 Task: Toggle the option "Help improve security on the web for everyone".
Action: Mouse moved to (1295, 34)
Screenshot: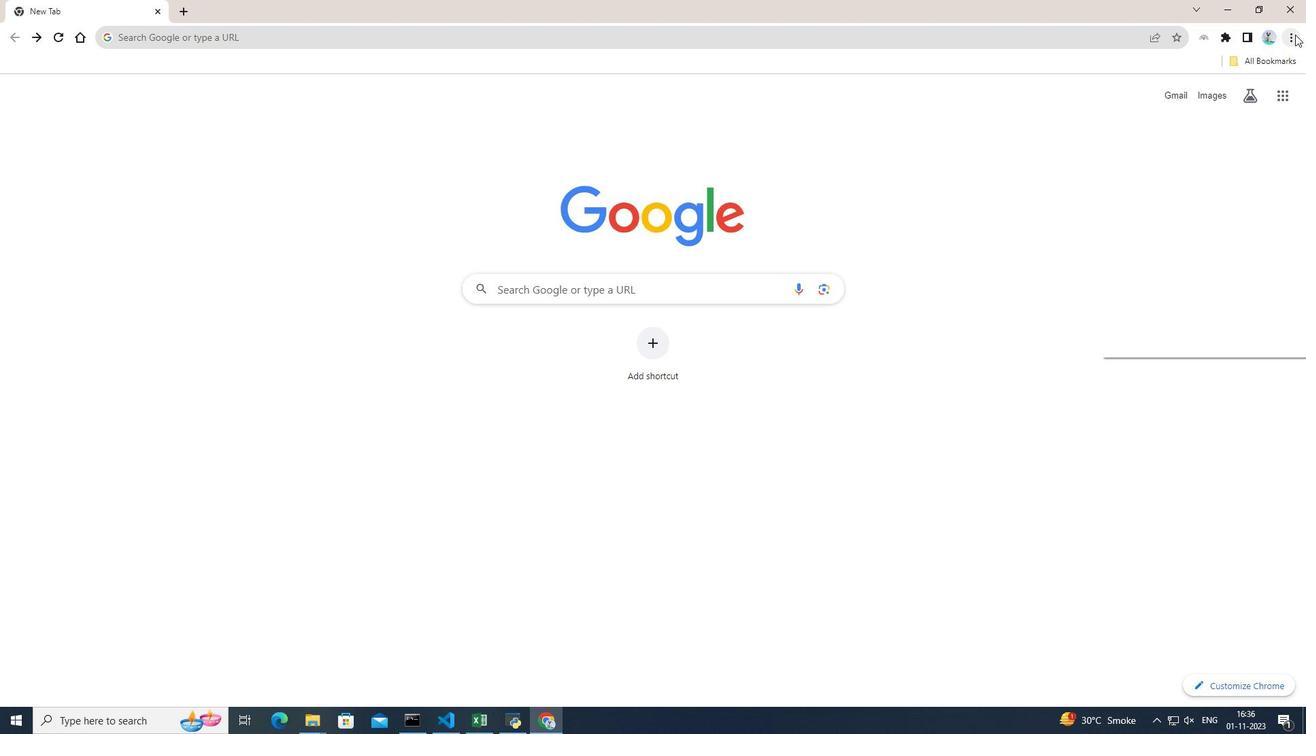 
Action: Mouse pressed left at (1295, 34)
Screenshot: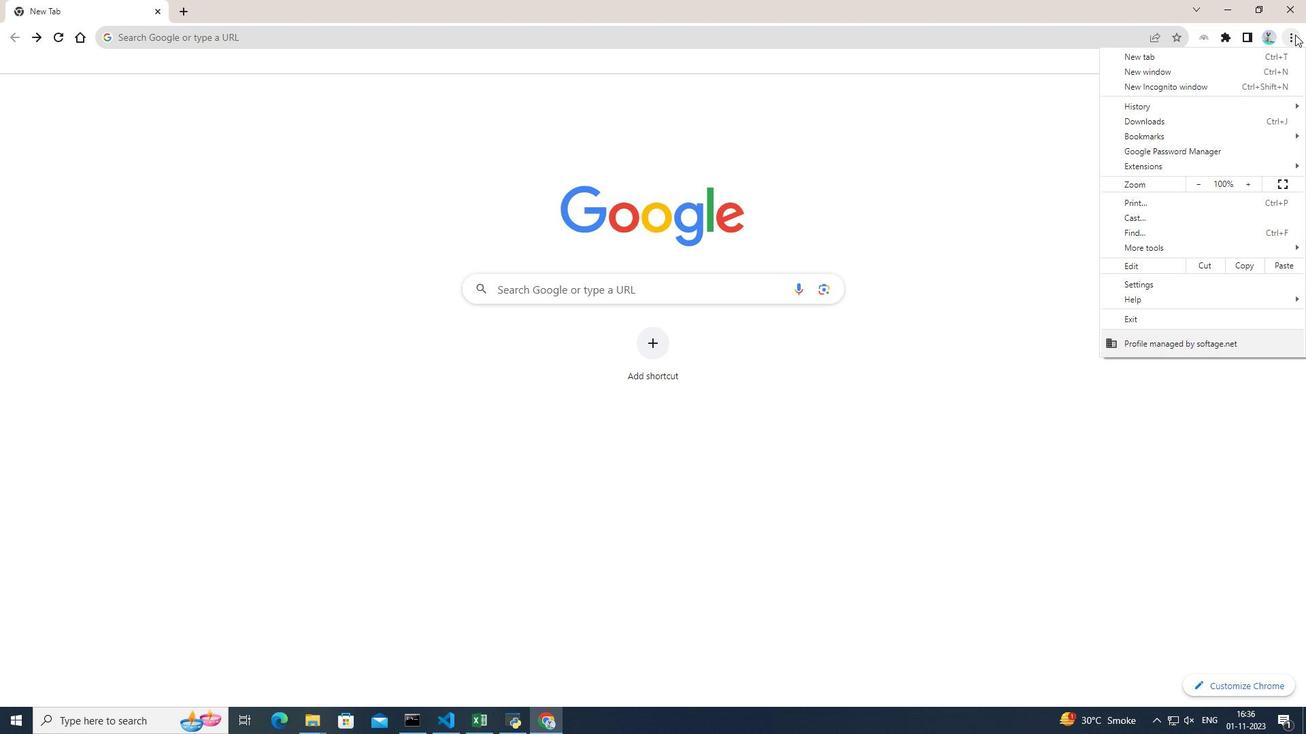 
Action: Mouse pressed left at (1295, 34)
Screenshot: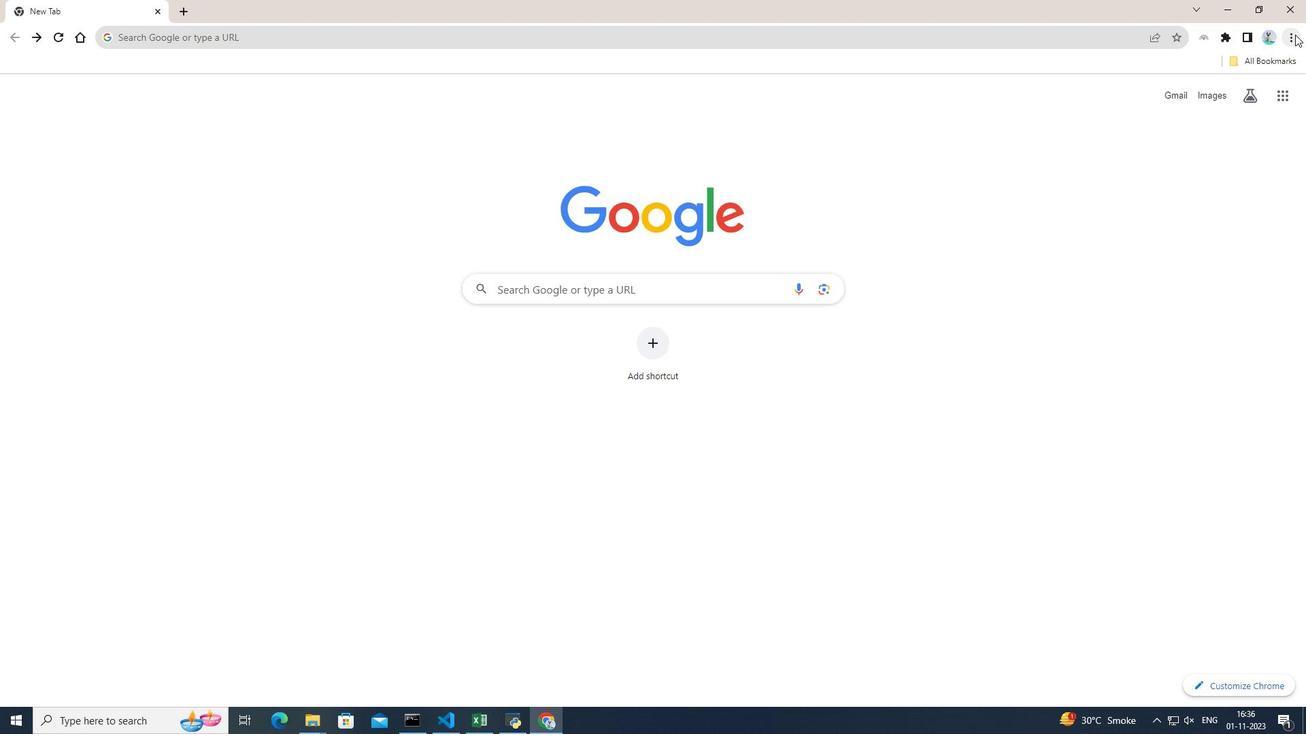 
Action: Mouse pressed left at (1295, 34)
Screenshot: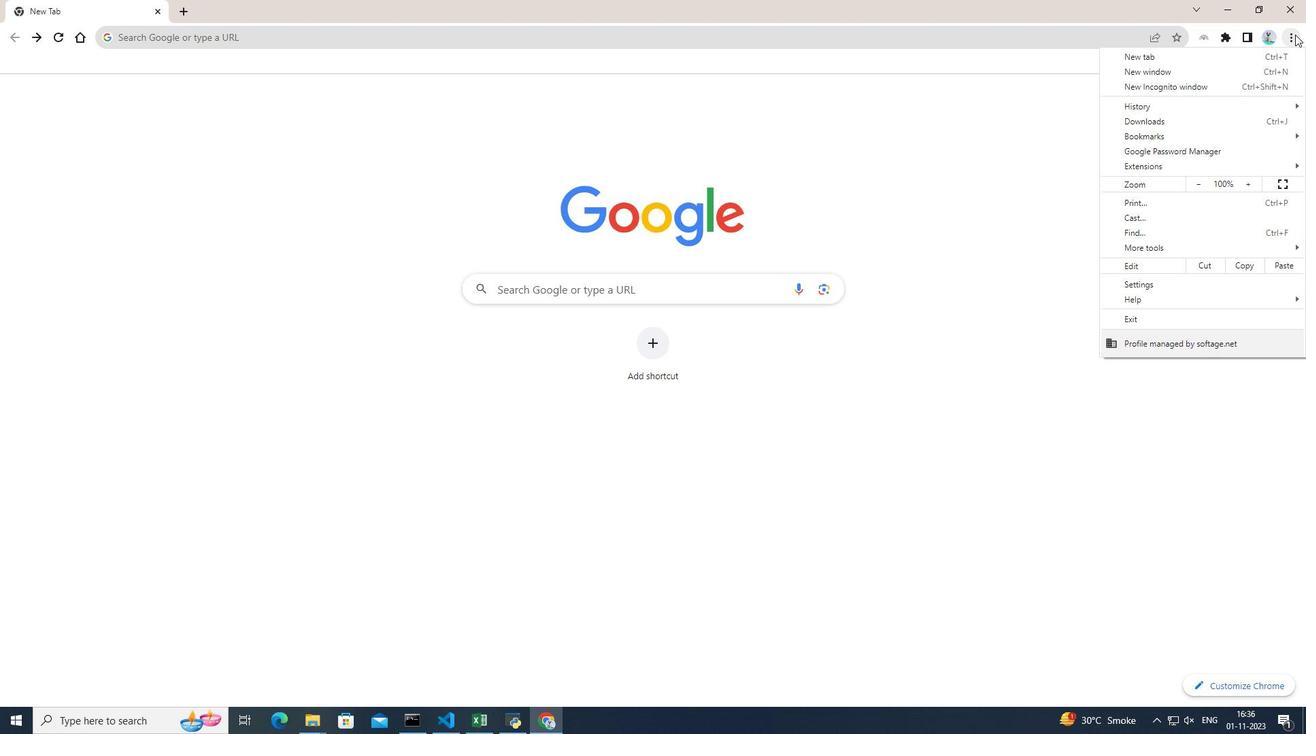 
Action: Mouse moved to (1173, 283)
Screenshot: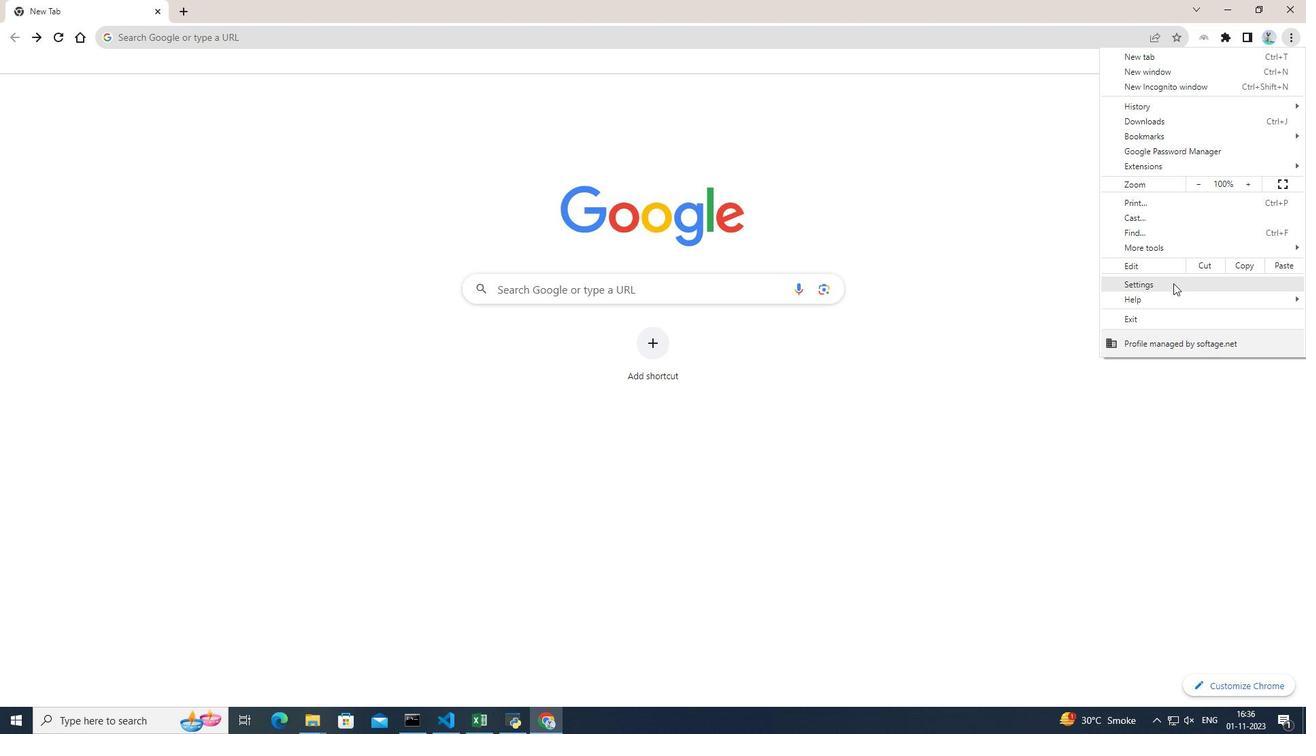 
Action: Mouse pressed left at (1173, 283)
Screenshot: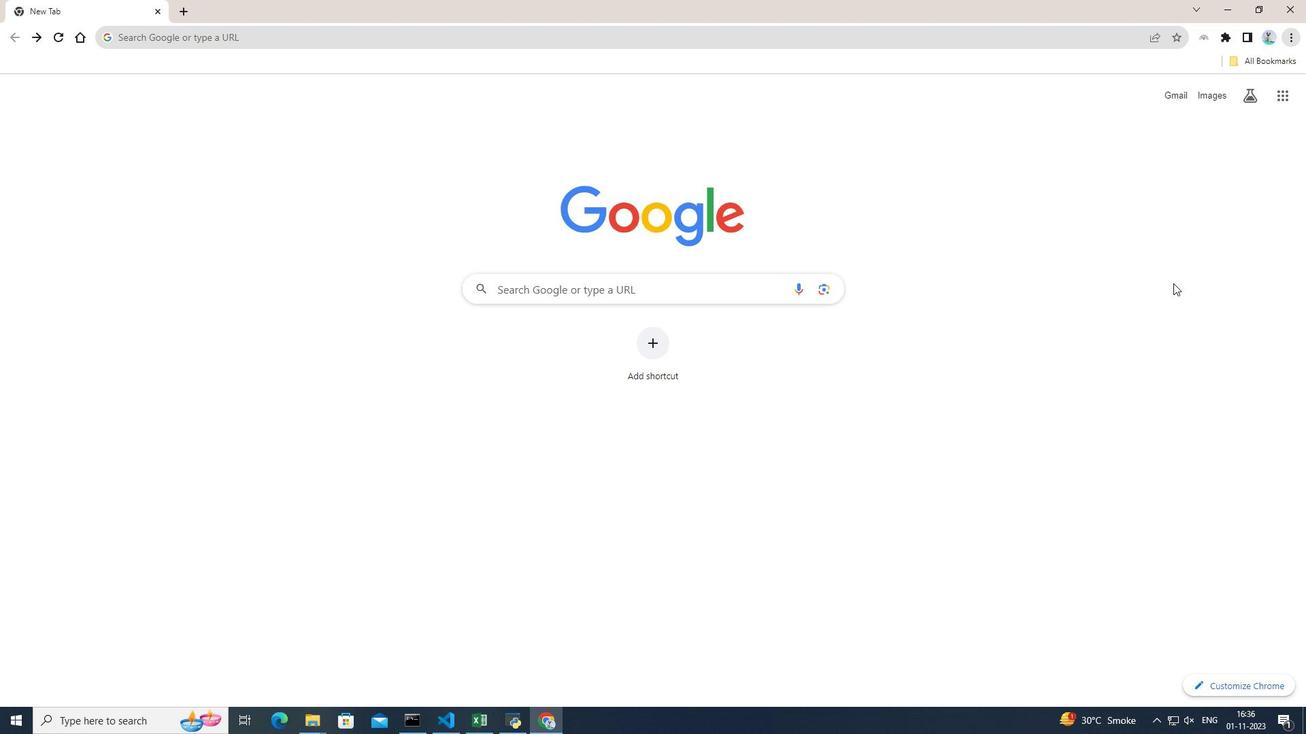 
Action: Mouse moved to (89, 163)
Screenshot: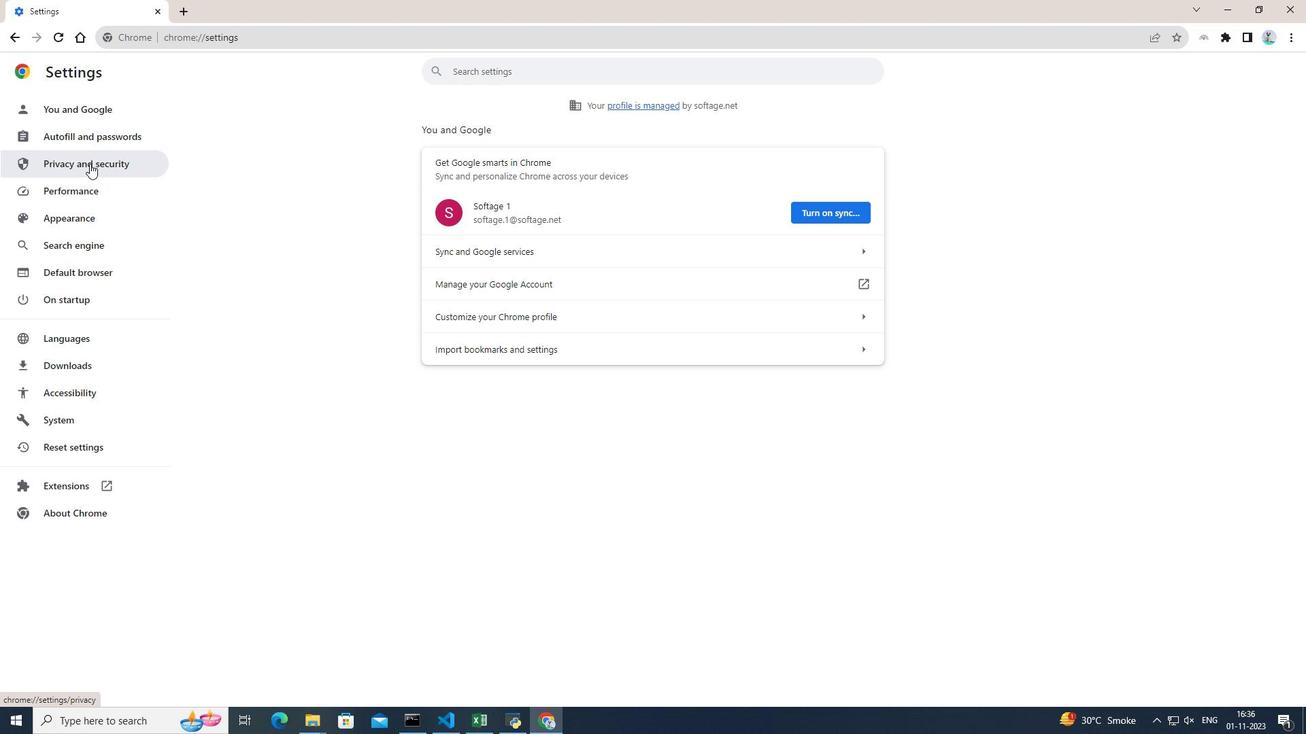 
Action: Mouse pressed left at (89, 163)
Screenshot: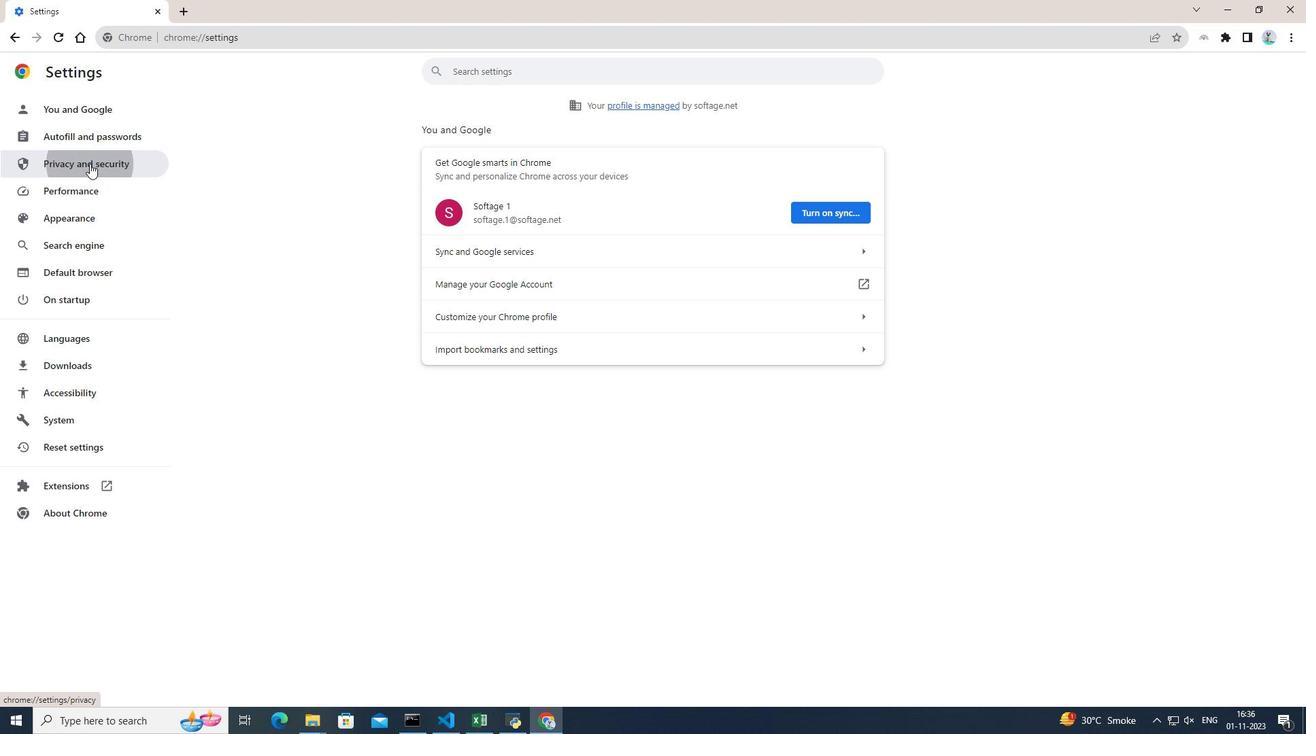 
Action: Mouse moved to (624, 385)
Screenshot: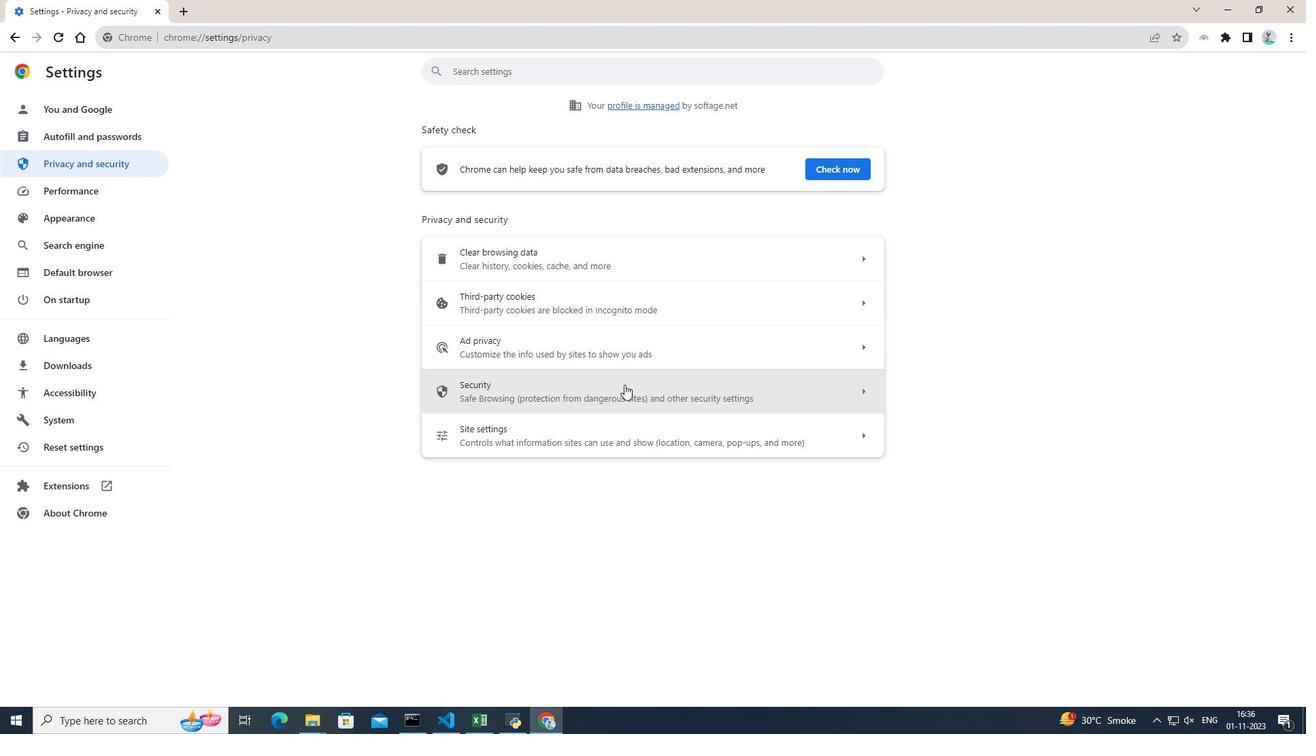 
Action: Mouse pressed left at (624, 385)
Screenshot: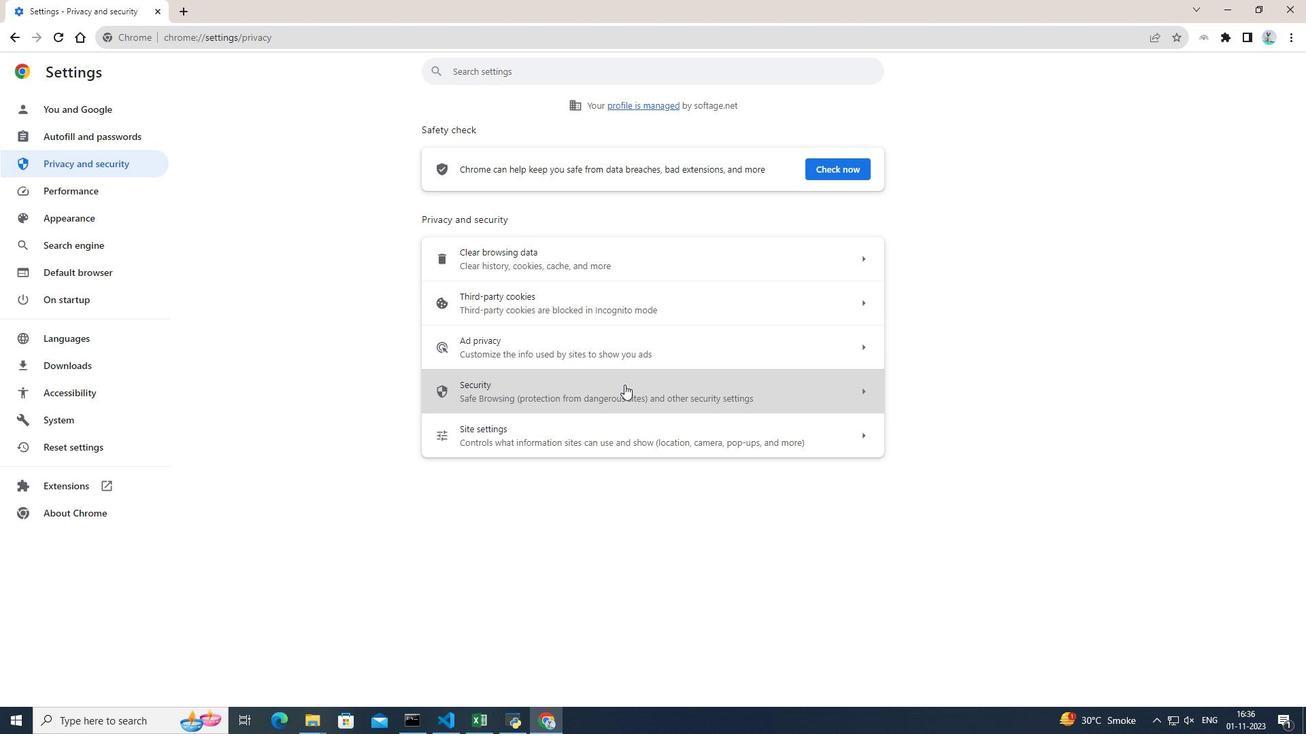 
Action: Mouse moved to (610, 385)
Screenshot: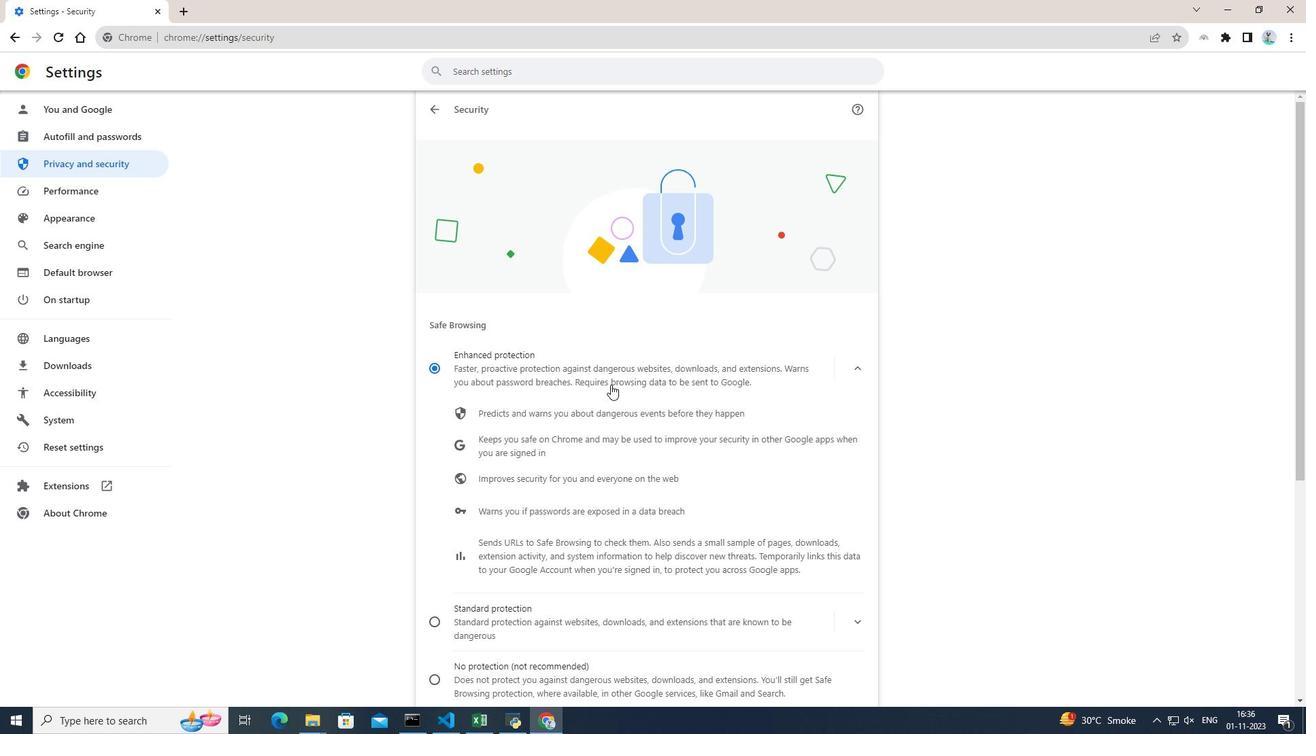 
Action: Mouse scrolled (610, 384) with delta (0, 0)
Screenshot: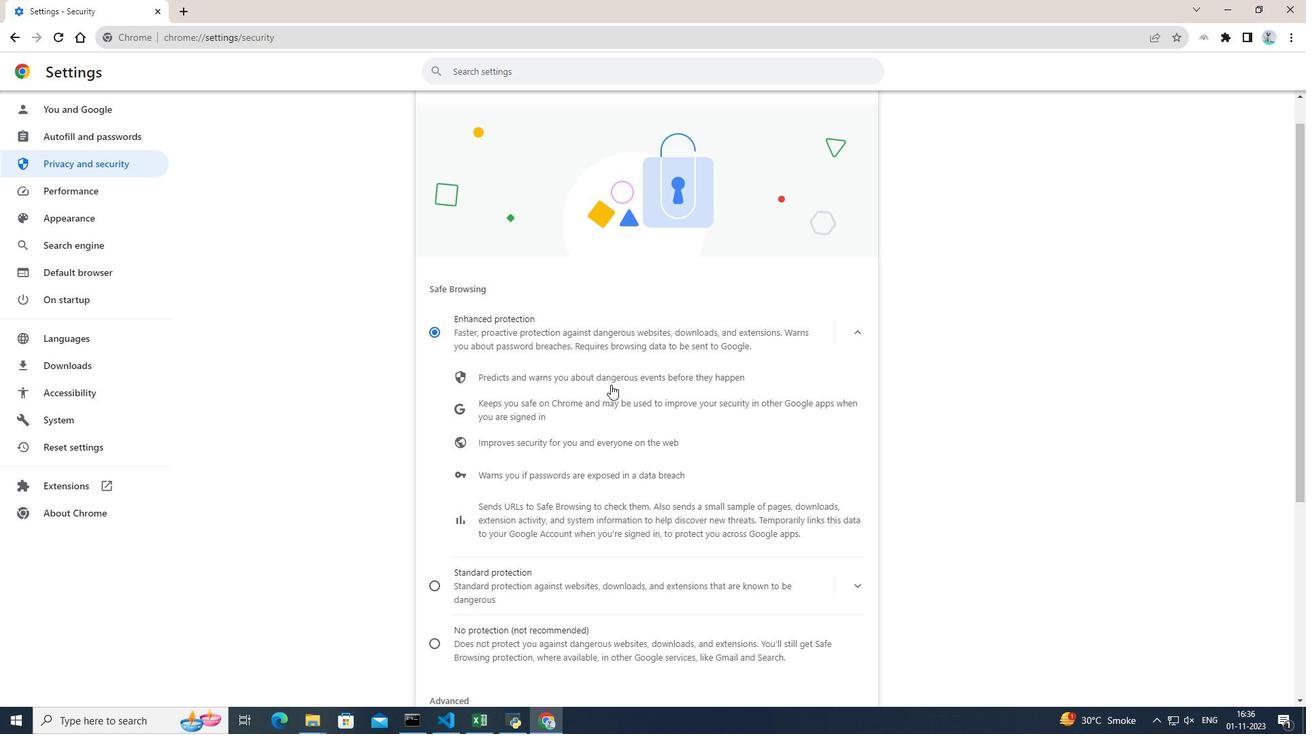 
Action: Mouse scrolled (610, 384) with delta (0, 0)
Screenshot: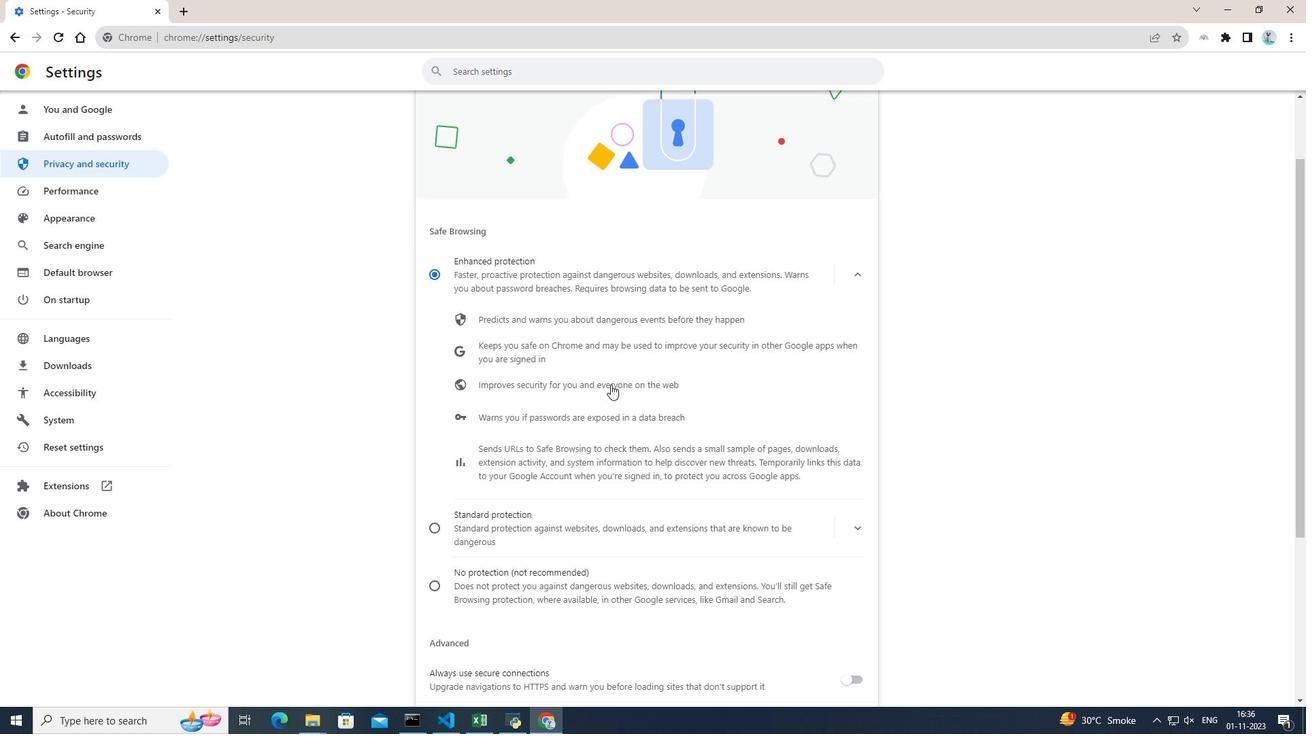 
Action: Mouse moved to (434, 484)
Screenshot: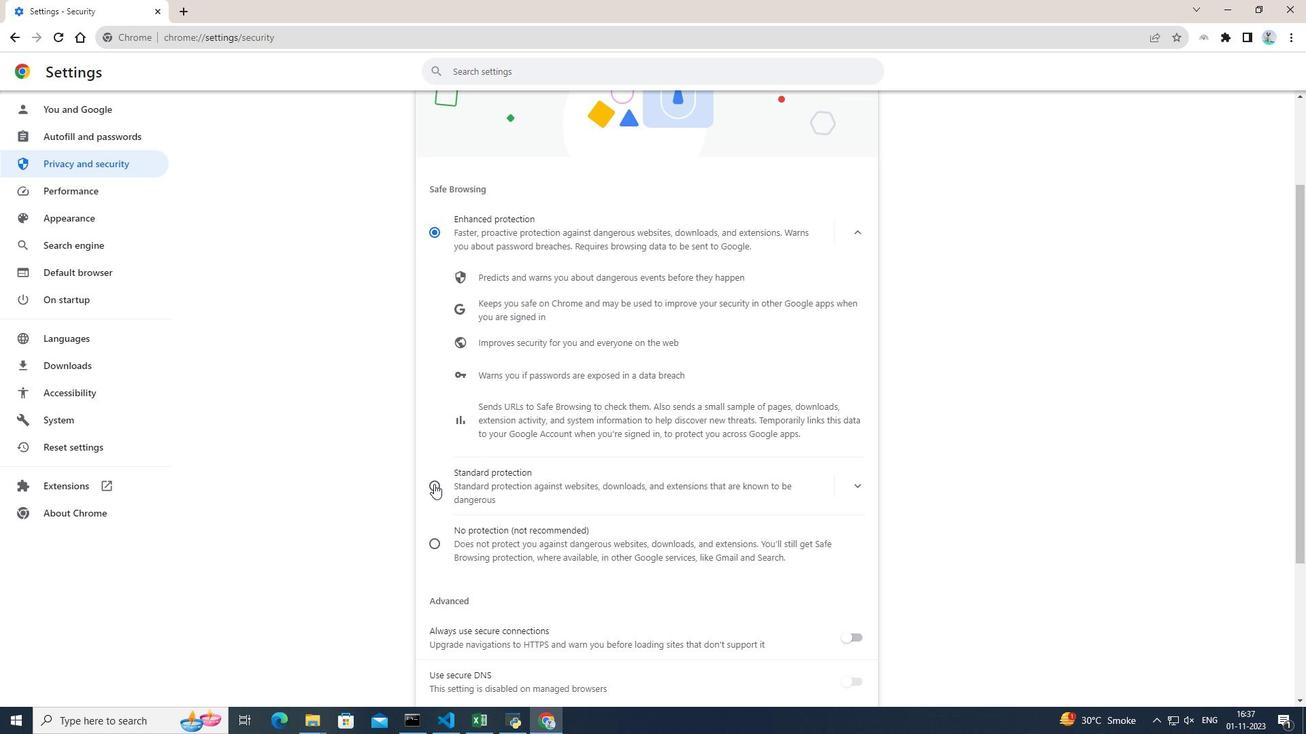 
Action: Mouse pressed left at (434, 484)
Screenshot: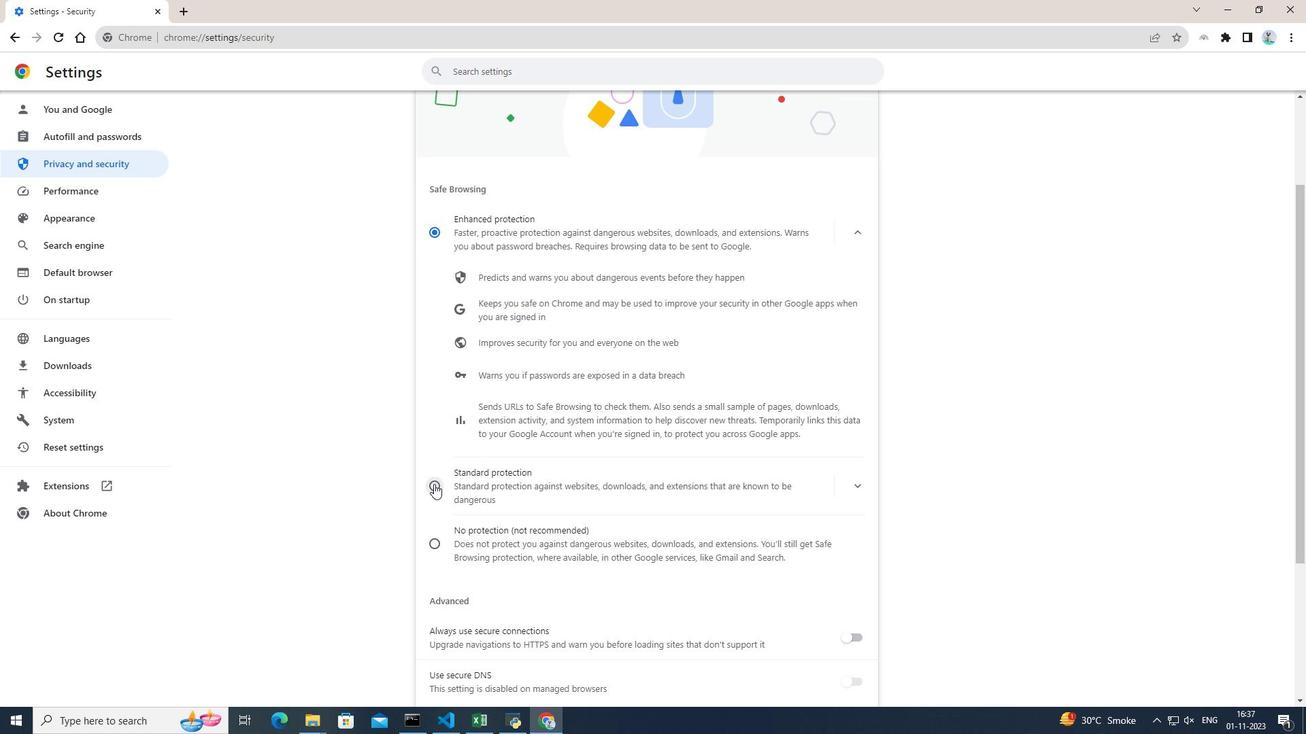 
Action: Mouse moved to (849, 444)
Screenshot: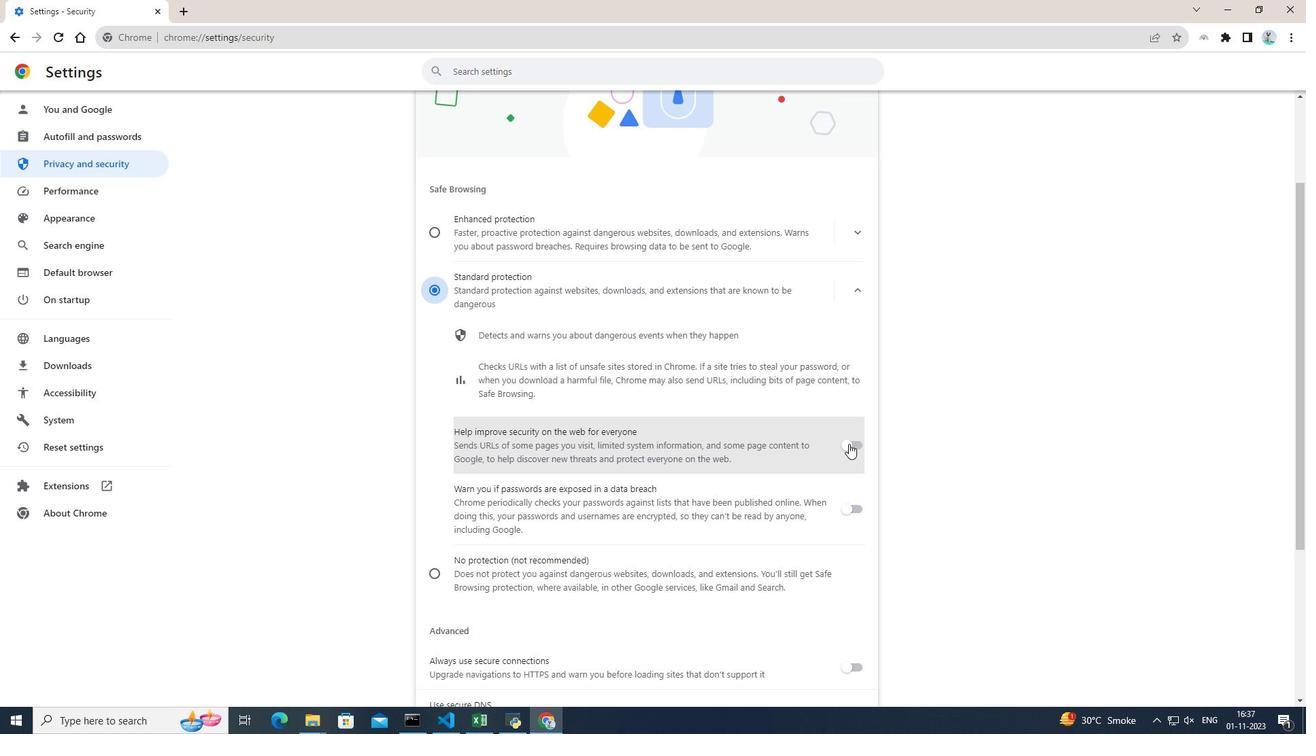 
Action: Mouse pressed left at (849, 444)
Screenshot: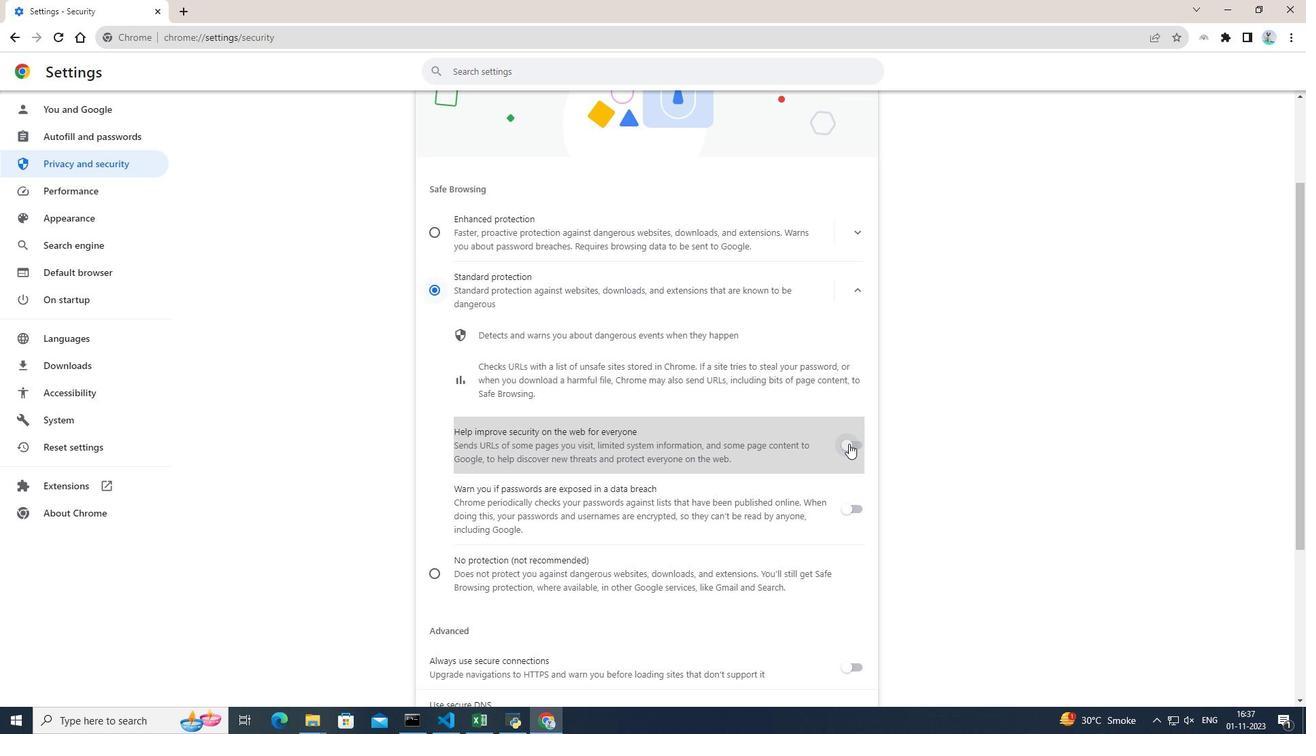 
Action: Mouse moved to (1024, 449)
Screenshot: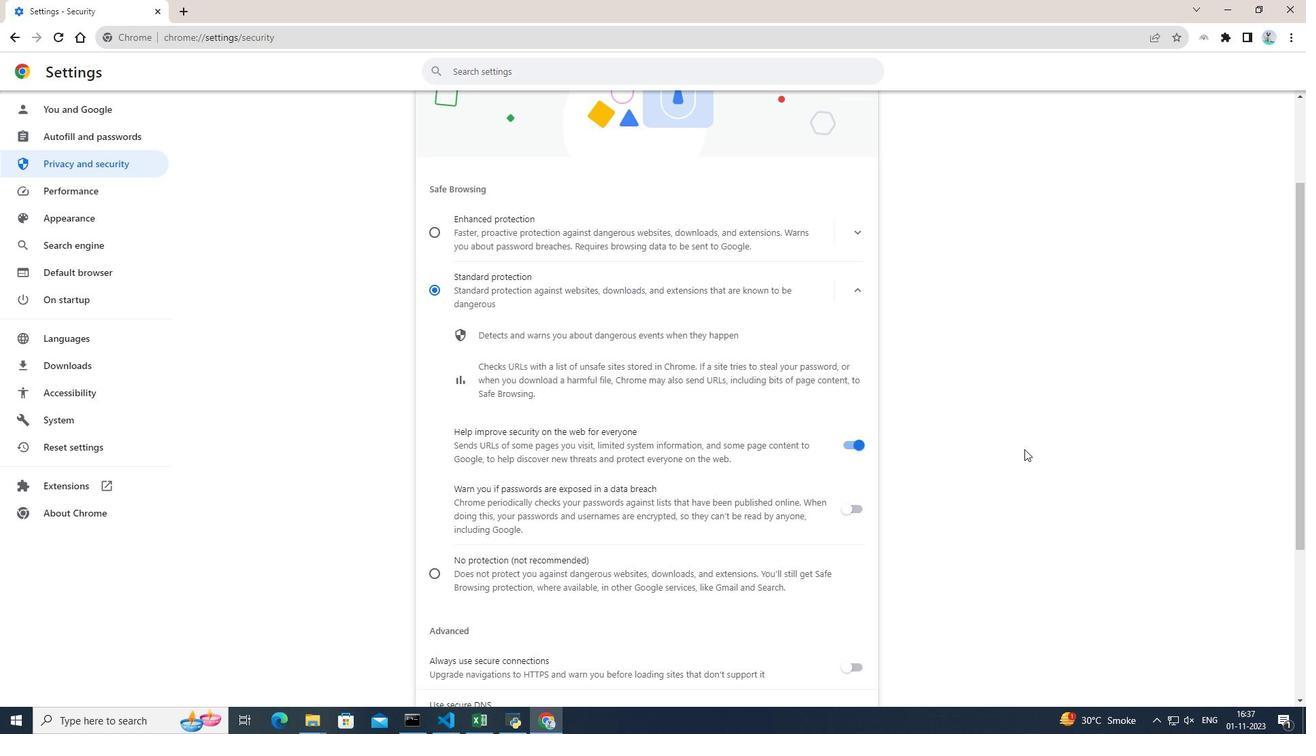 
